 Task: Add Izzio Artisan Bakery Ciabatta Artisan Take & Bake Rolls to the cart.
Action: Mouse moved to (803, 300)
Screenshot: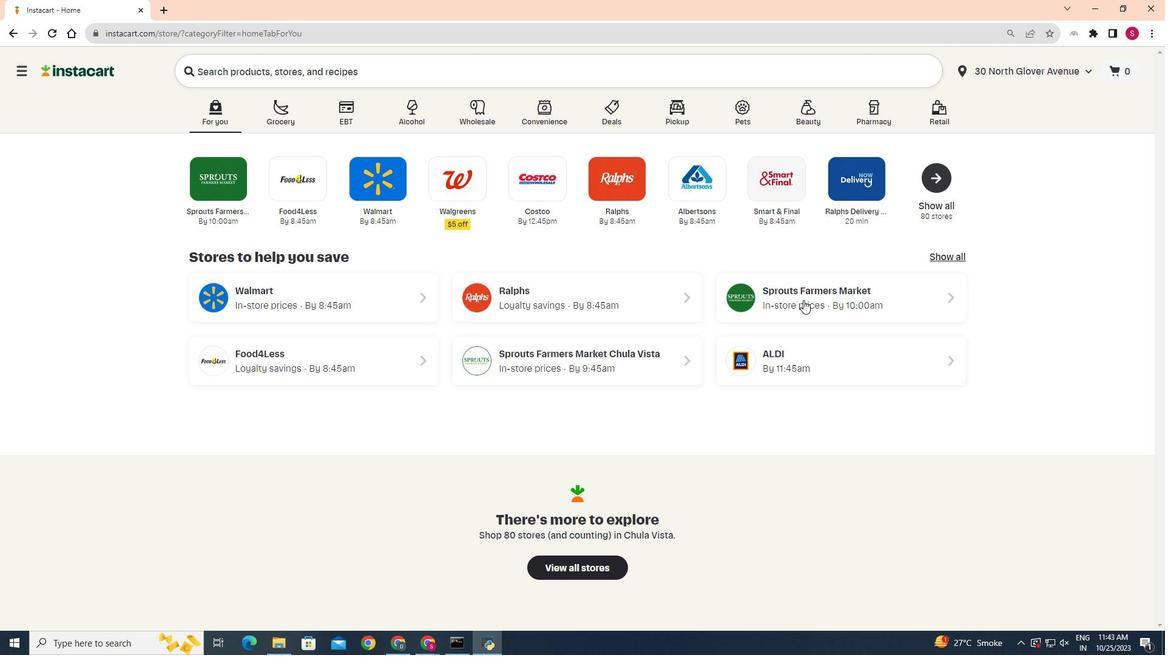 
Action: Mouse pressed left at (803, 300)
Screenshot: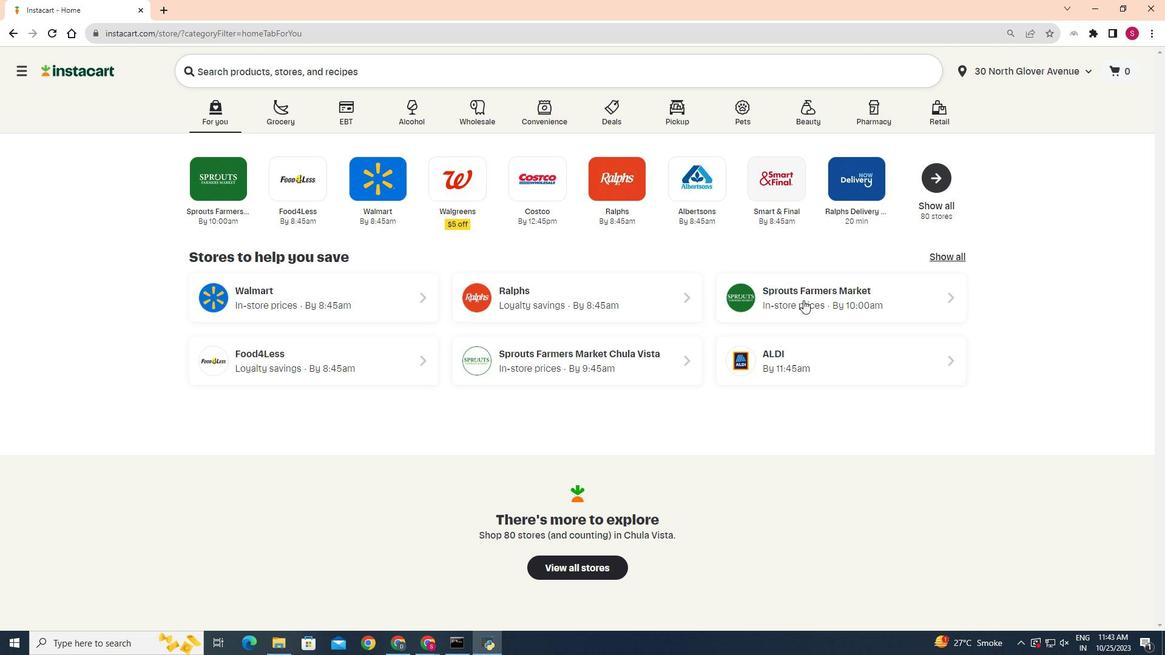 
Action: Mouse moved to (41, 517)
Screenshot: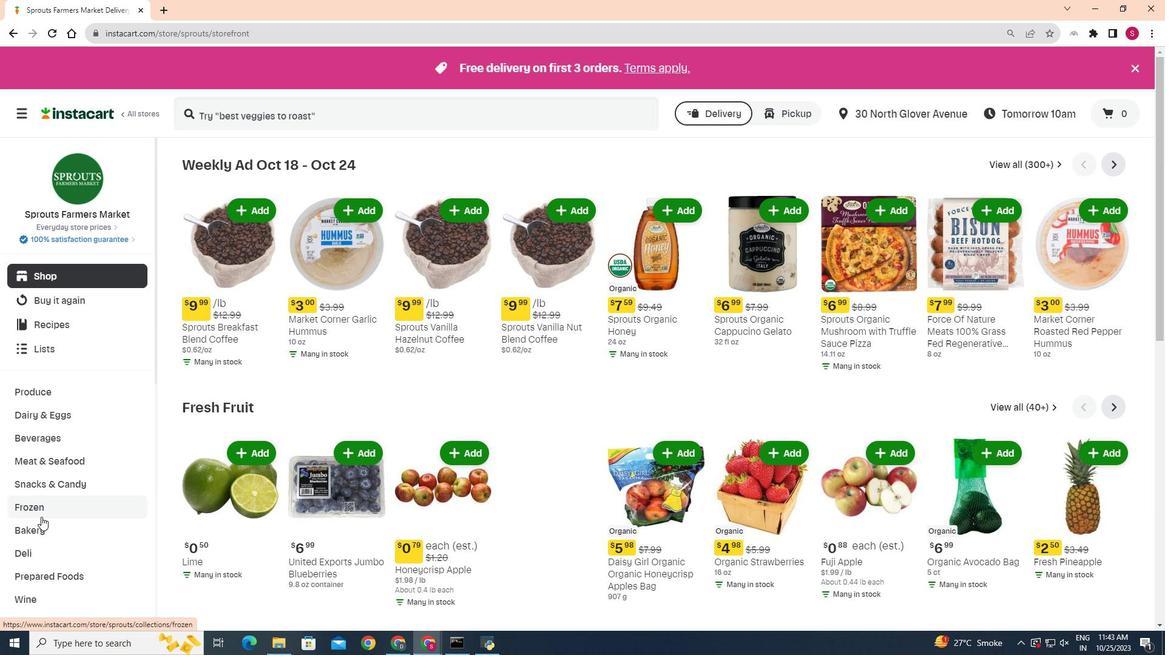 
Action: Mouse pressed left at (41, 517)
Screenshot: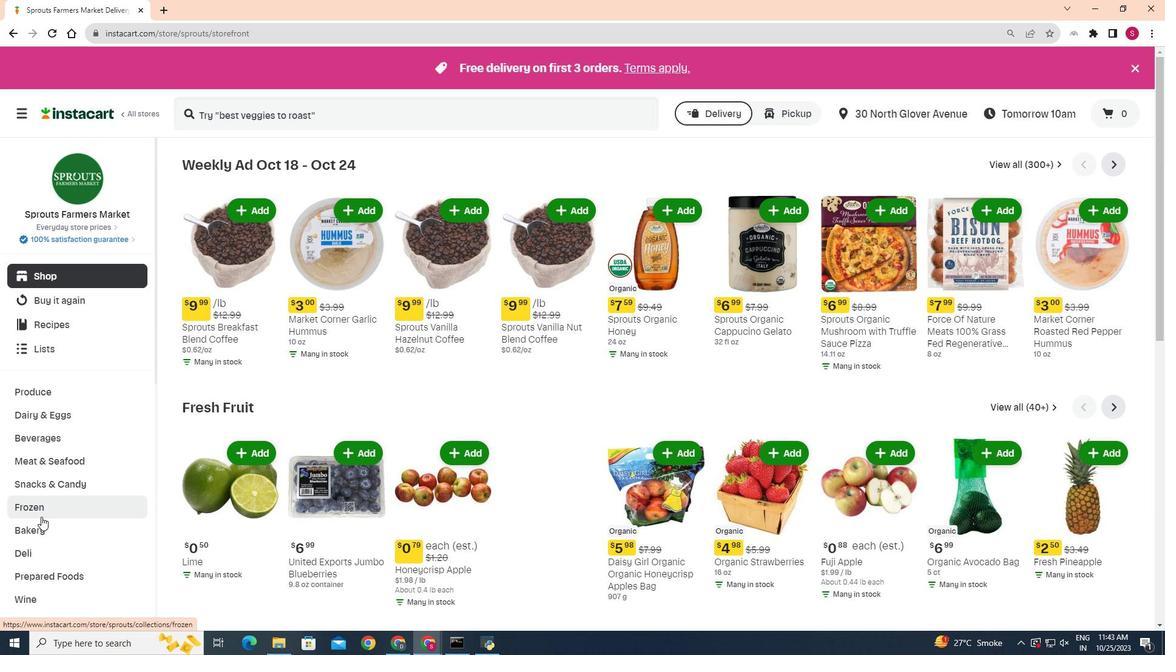 
Action: Mouse moved to (40, 528)
Screenshot: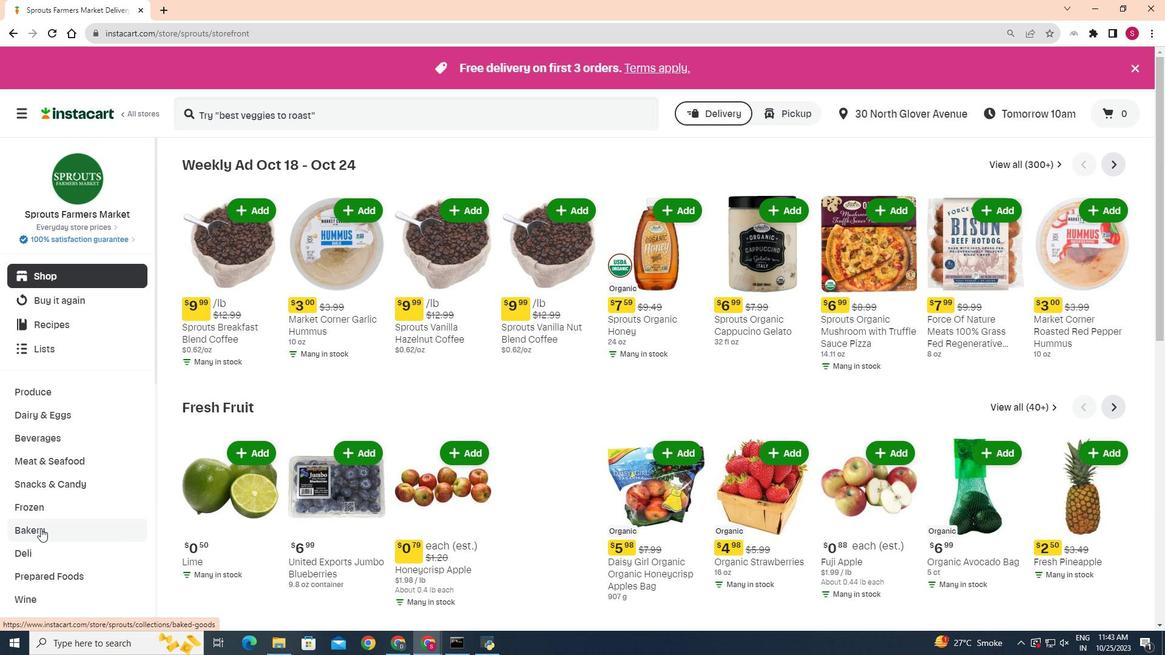 
Action: Mouse pressed left at (40, 528)
Screenshot: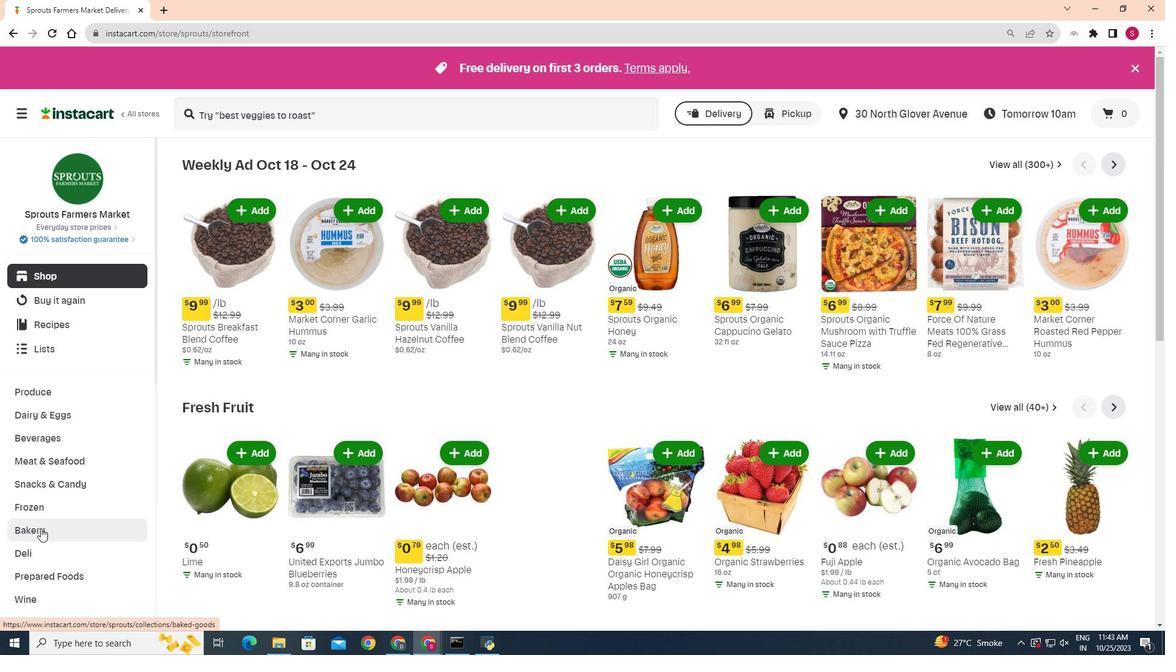 
Action: Mouse moved to (319, 186)
Screenshot: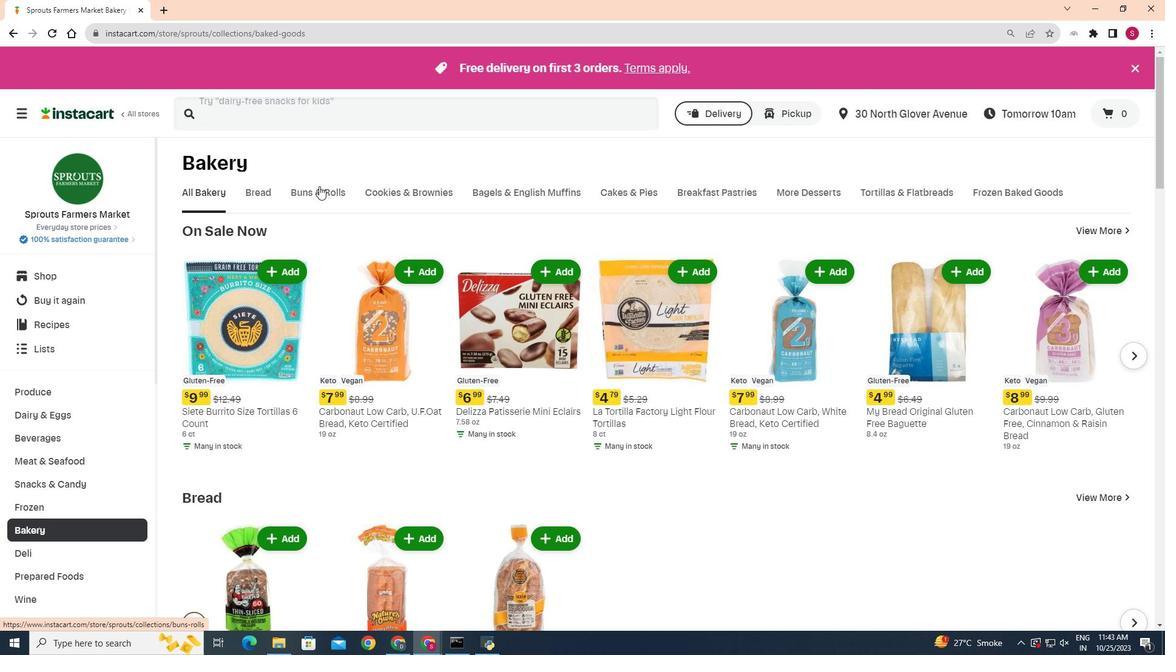 
Action: Mouse pressed left at (319, 186)
Screenshot: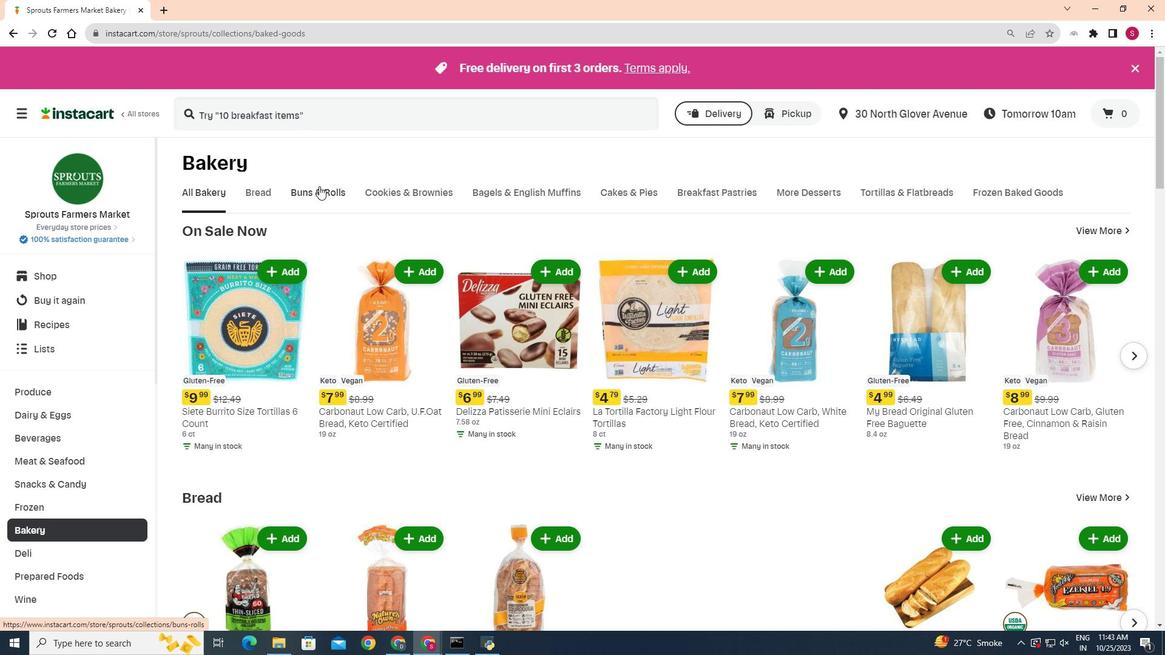 
Action: Mouse moved to (528, 247)
Screenshot: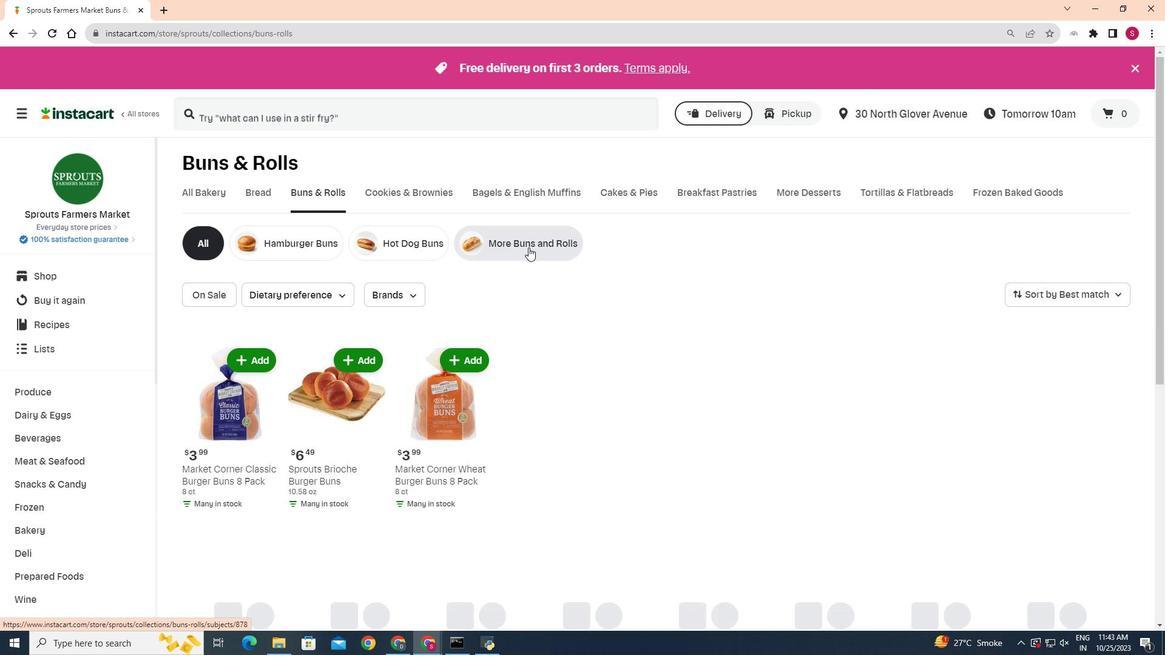 
Action: Mouse pressed left at (528, 247)
Screenshot: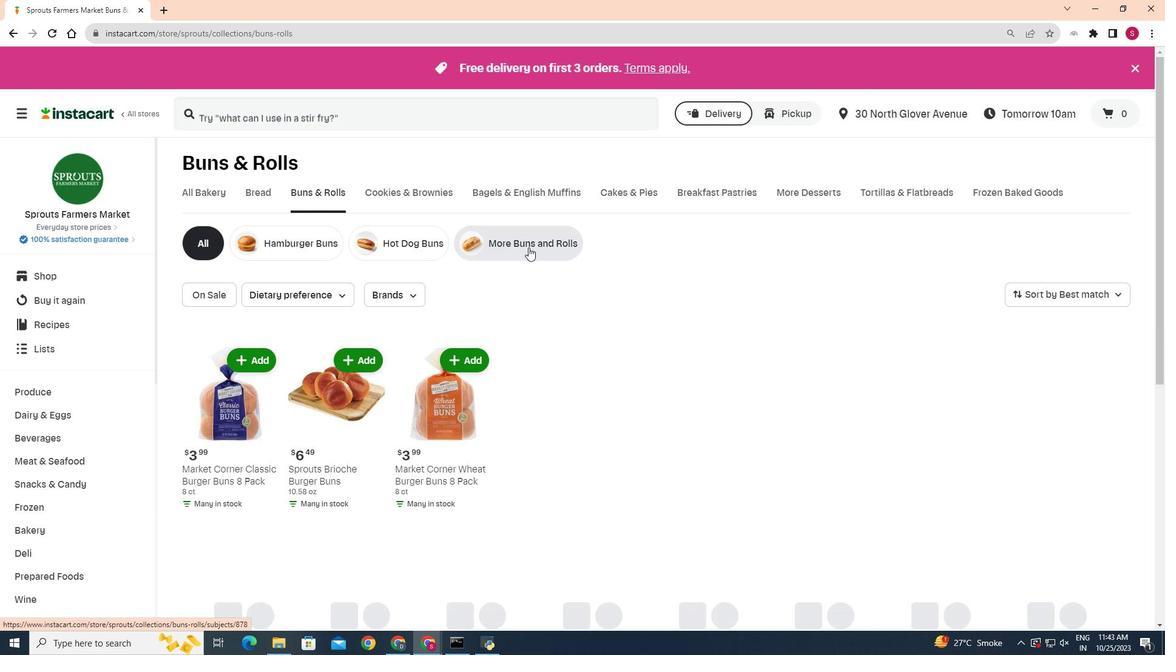 
Action: Mouse moved to (260, 361)
Screenshot: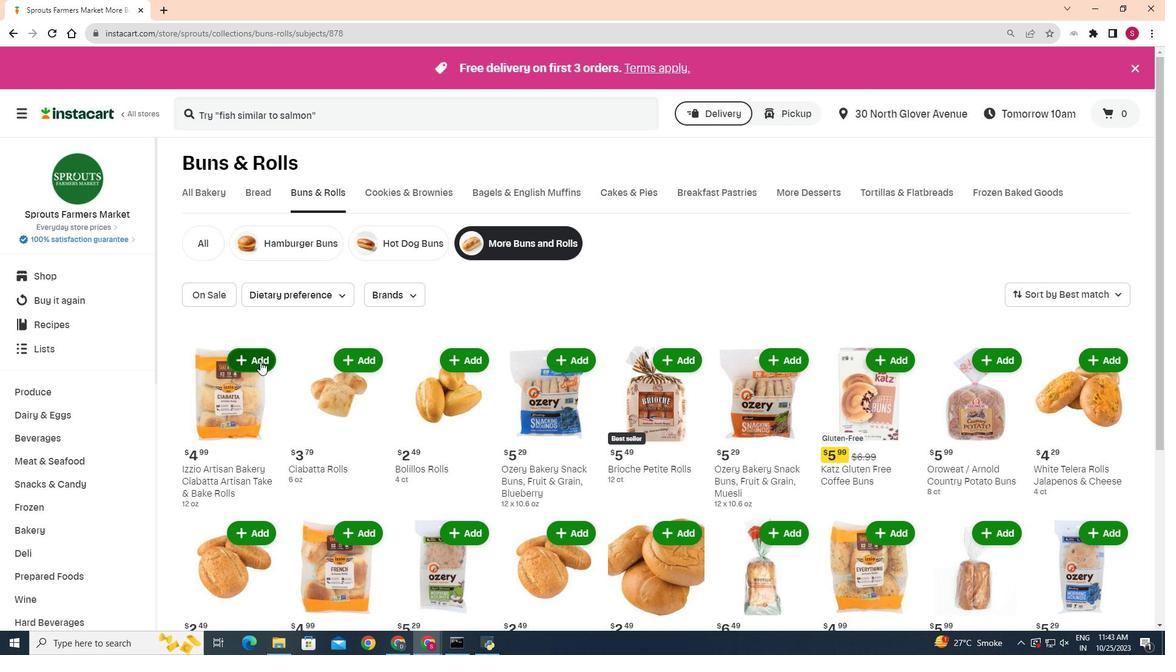 
Action: Mouse pressed left at (260, 361)
Screenshot: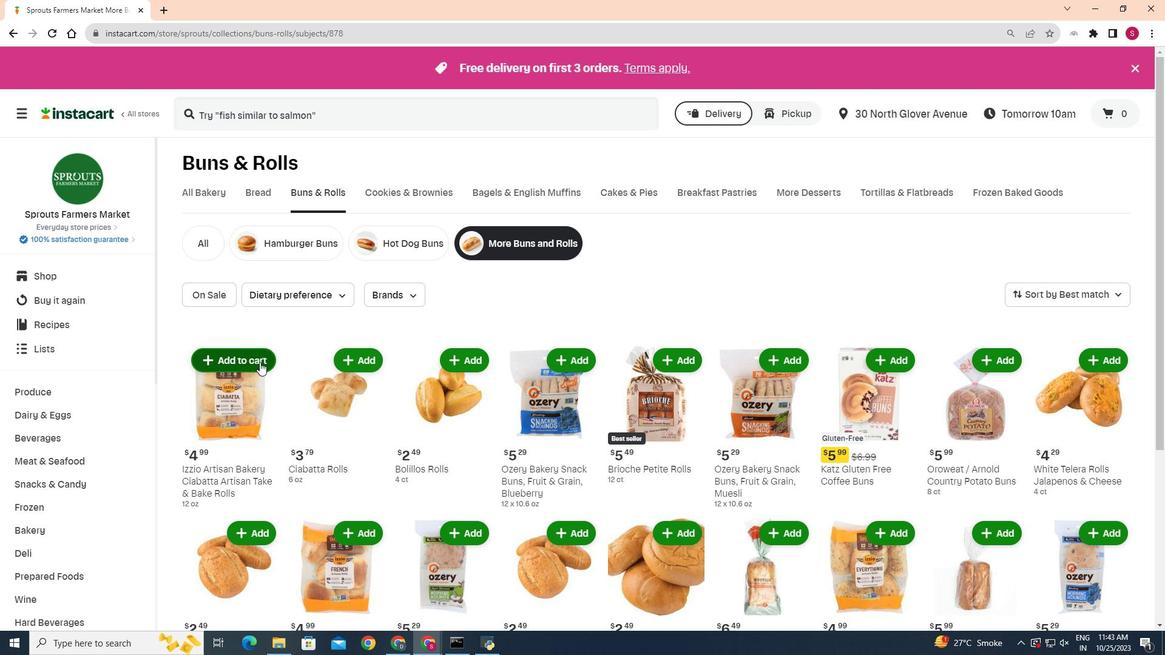 
Action: Mouse moved to (373, 334)
Screenshot: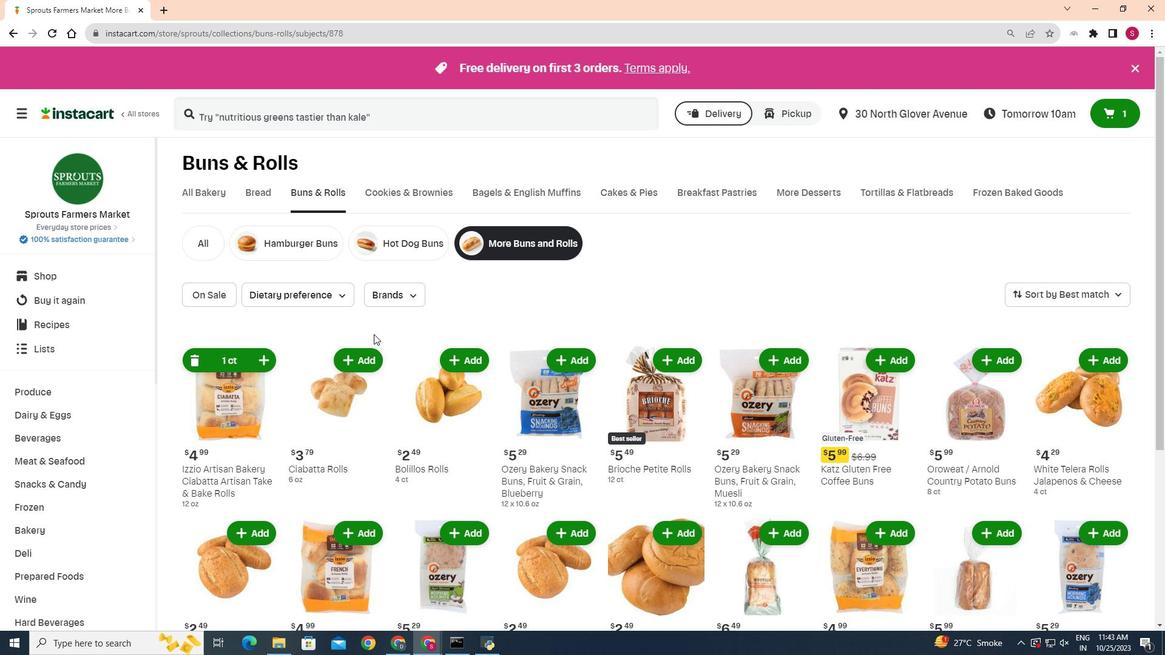 
